 Task: Add Every Day Shea Unscented Eds Body Lotion to the cart.
Action: Mouse moved to (783, 267)
Screenshot: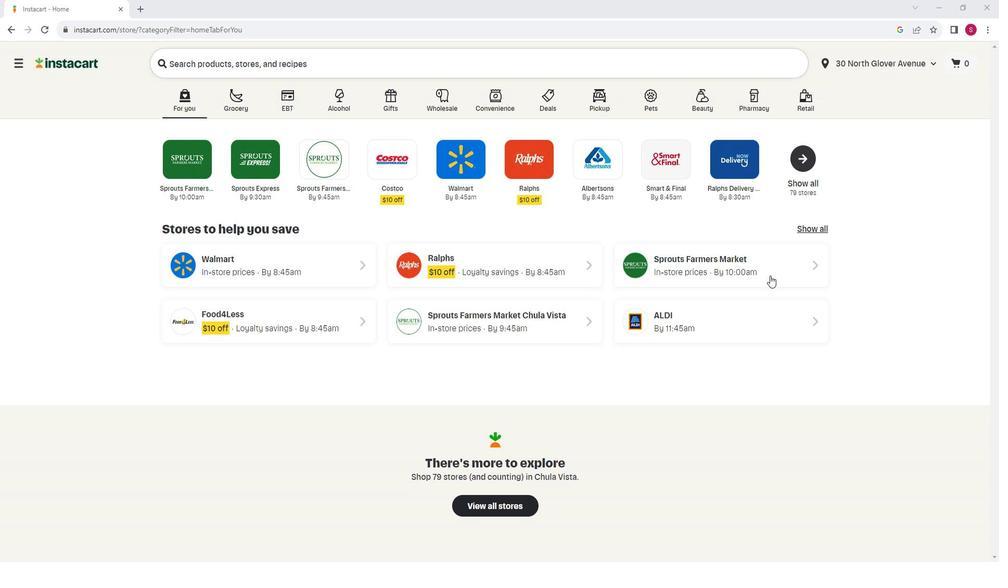 
Action: Mouse pressed left at (783, 267)
Screenshot: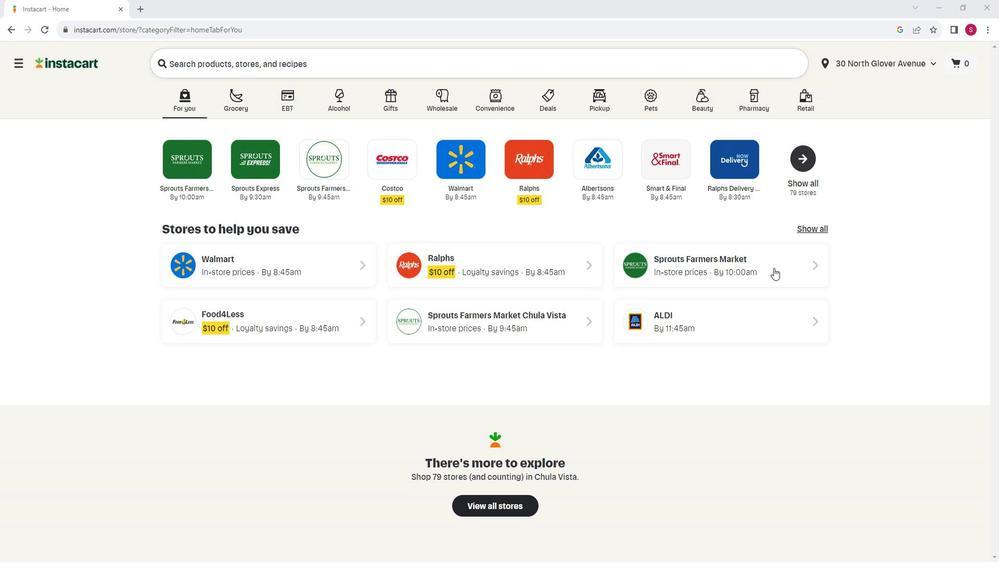 
Action: Mouse moved to (76, 364)
Screenshot: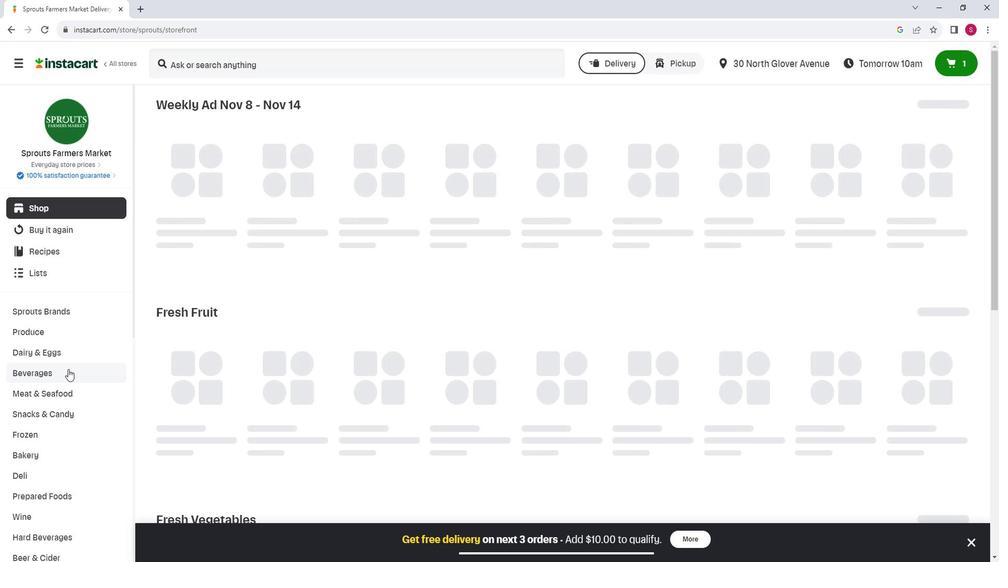 
Action: Mouse scrolled (76, 363) with delta (0, 0)
Screenshot: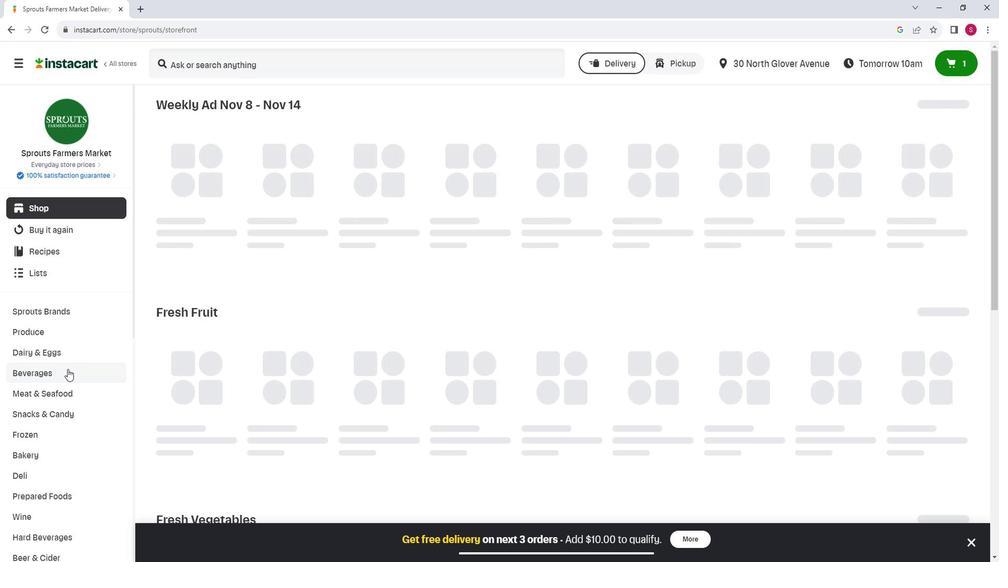 
Action: Mouse scrolled (76, 363) with delta (0, 0)
Screenshot: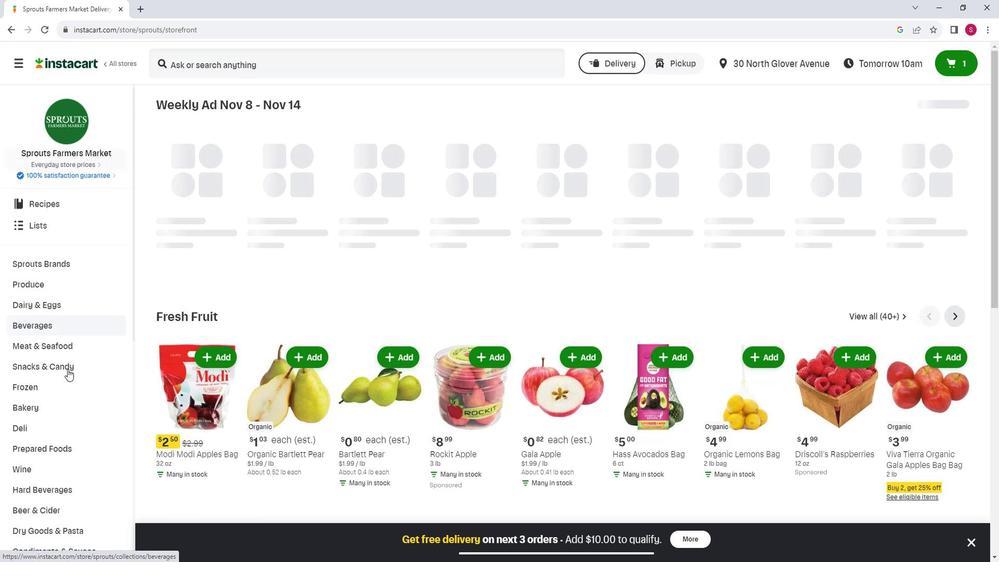 
Action: Mouse scrolled (76, 363) with delta (0, 0)
Screenshot: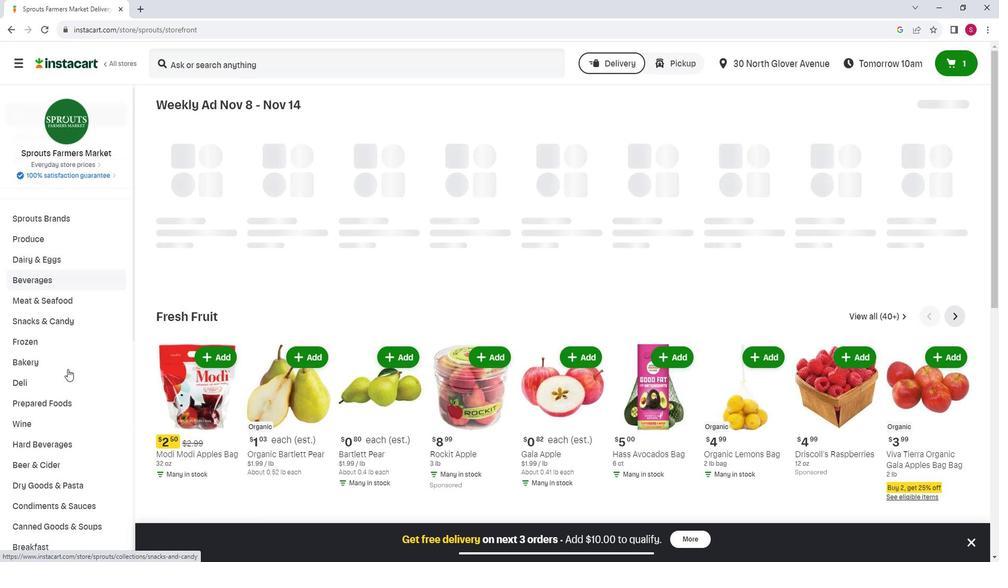 
Action: Mouse moved to (72, 357)
Screenshot: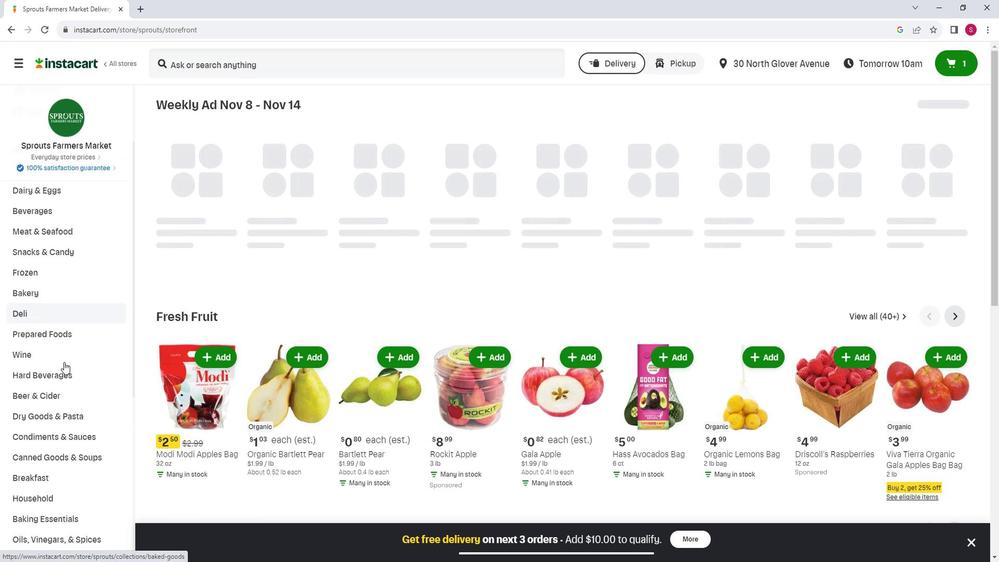 
Action: Mouse scrolled (72, 357) with delta (0, 0)
Screenshot: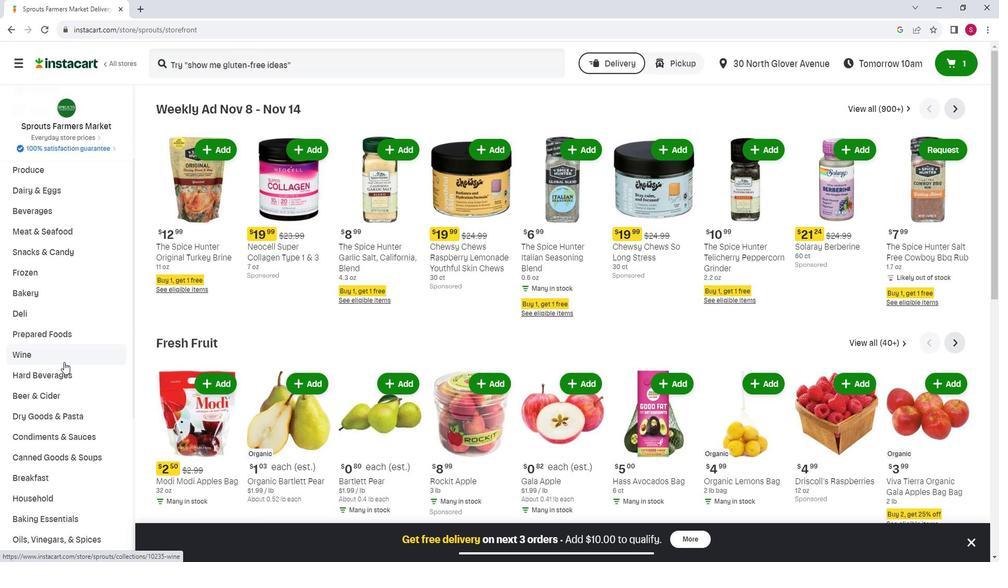 
Action: Mouse moved to (61, 375)
Screenshot: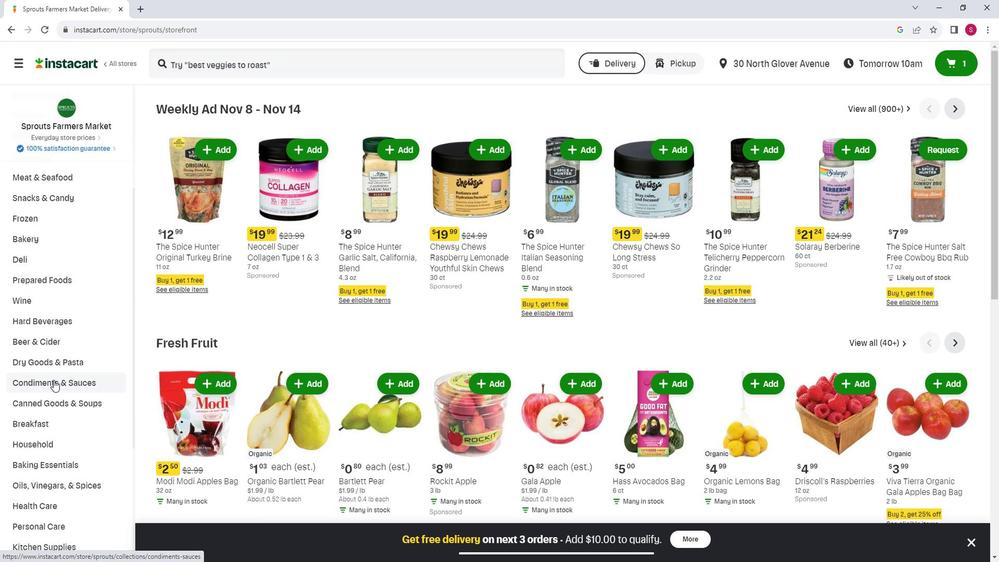 
Action: Mouse scrolled (61, 375) with delta (0, 0)
Screenshot: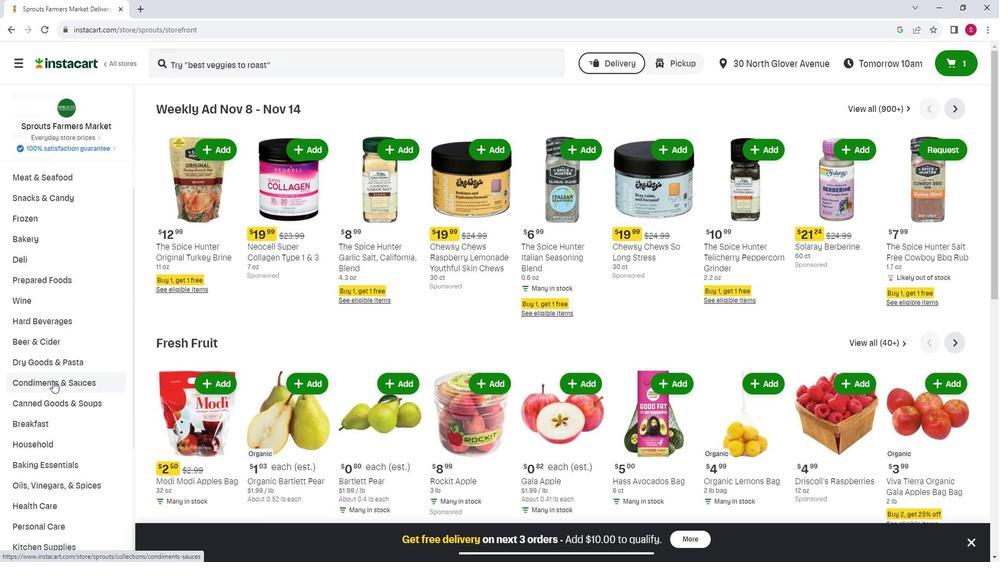 
Action: Mouse moved to (56, 463)
Screenshot: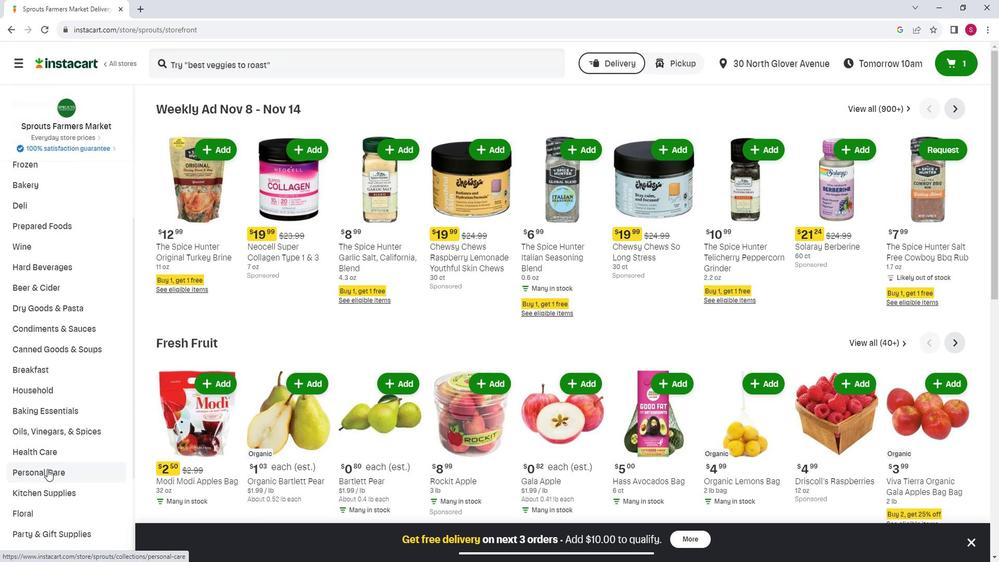
Action: Mouse pressed left at (56, 463)
Screenshot: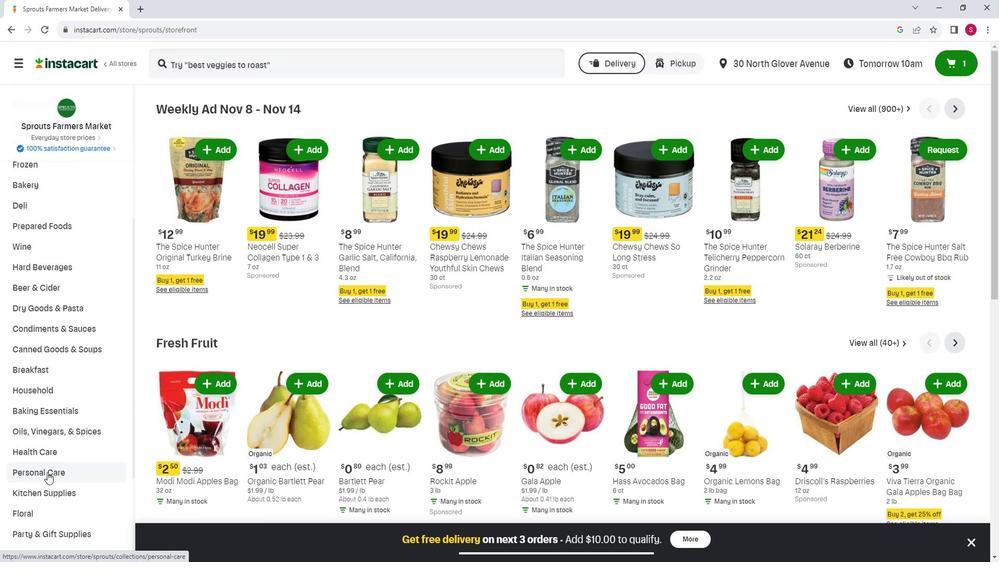 
Action: Mouse moved to (262, 137)
Screenshot: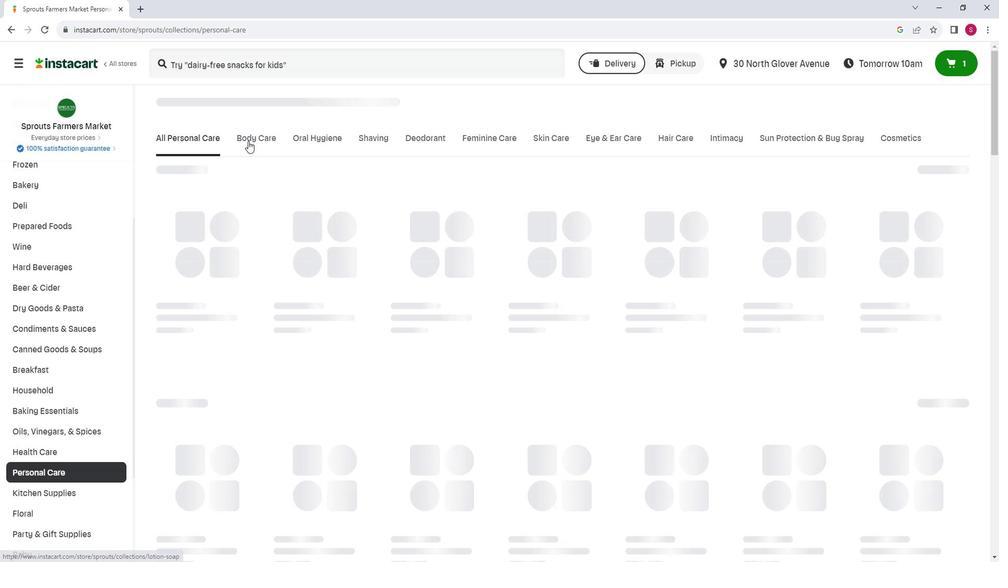 
Action: Mouse pressed left at (262, 137)
Screenshot: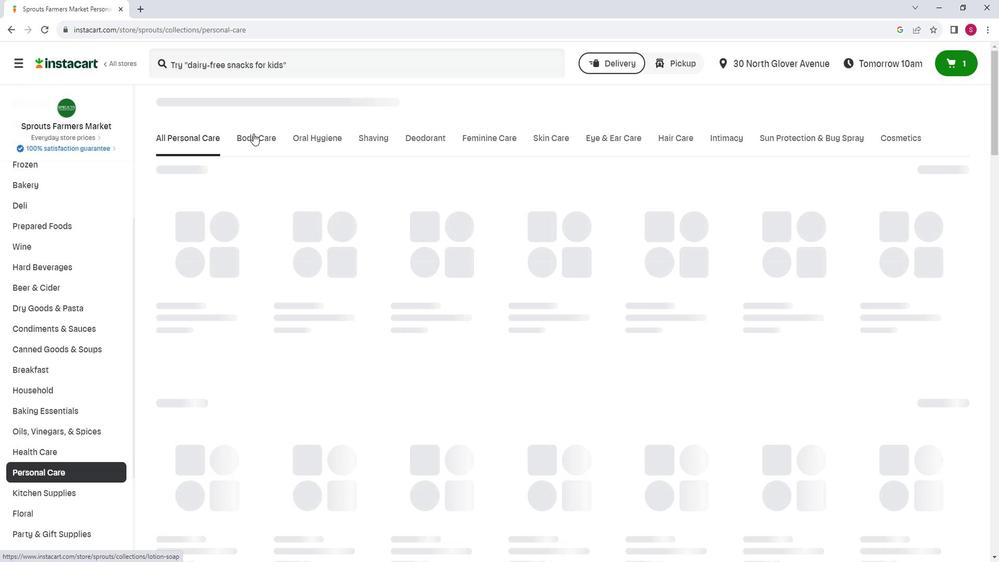 
Action: Mouse moved to (441, 191)
Screenshot: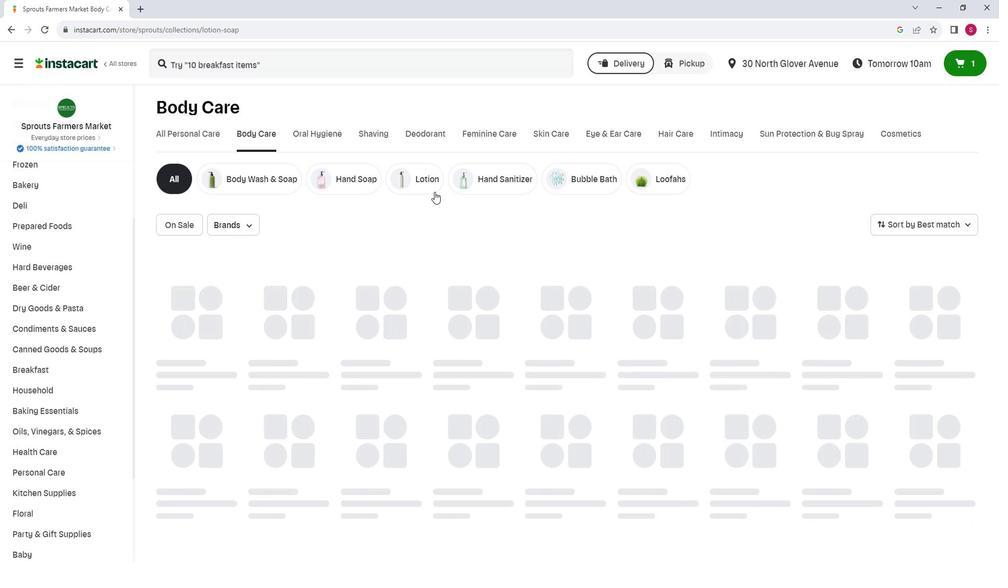 
Action: Mouse pressed left at (441, 191)
Screenshot: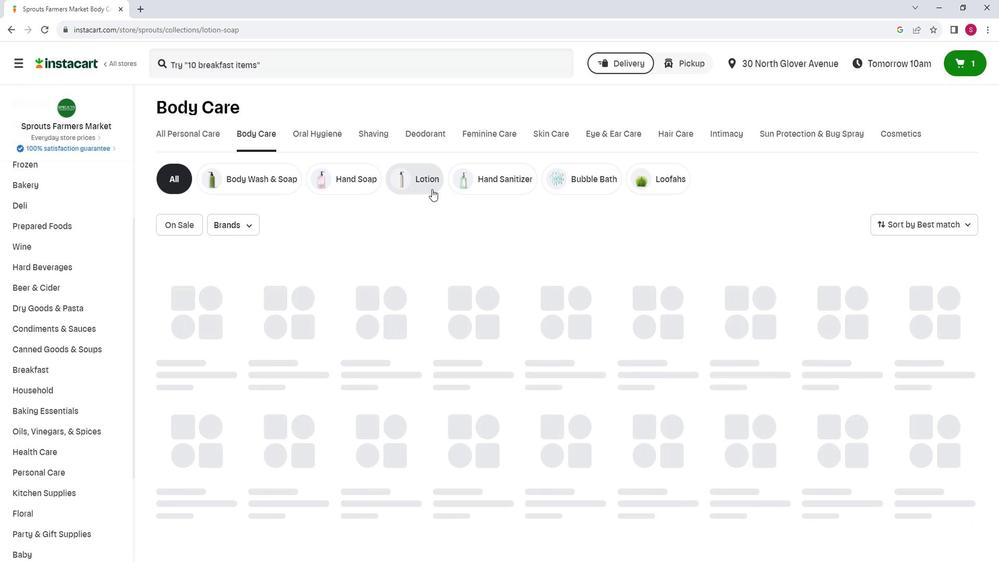
Action: Mouse moved to (270, 79)
Screenshot: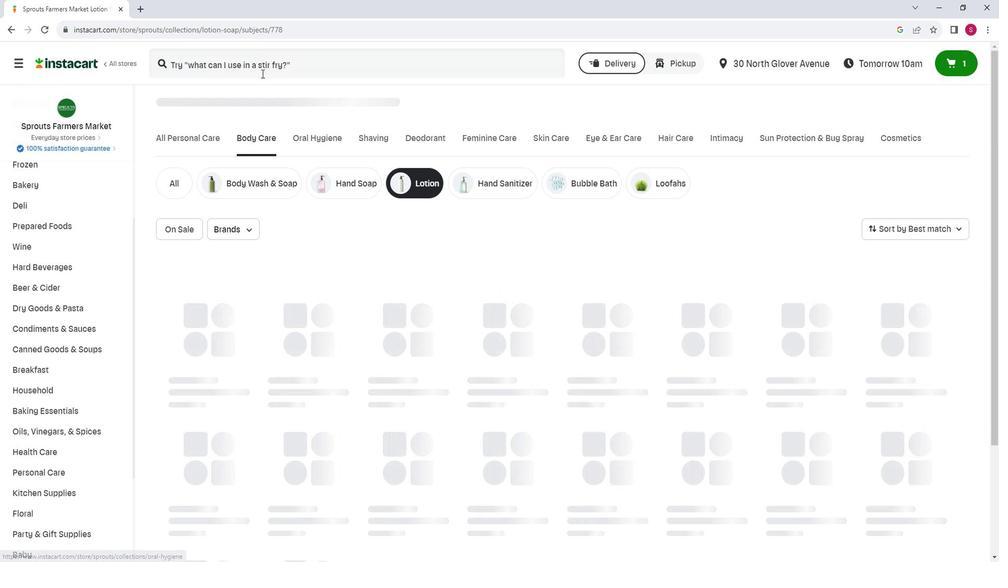 
Action: Mouse pressed left at (270, 79)
Screenshot: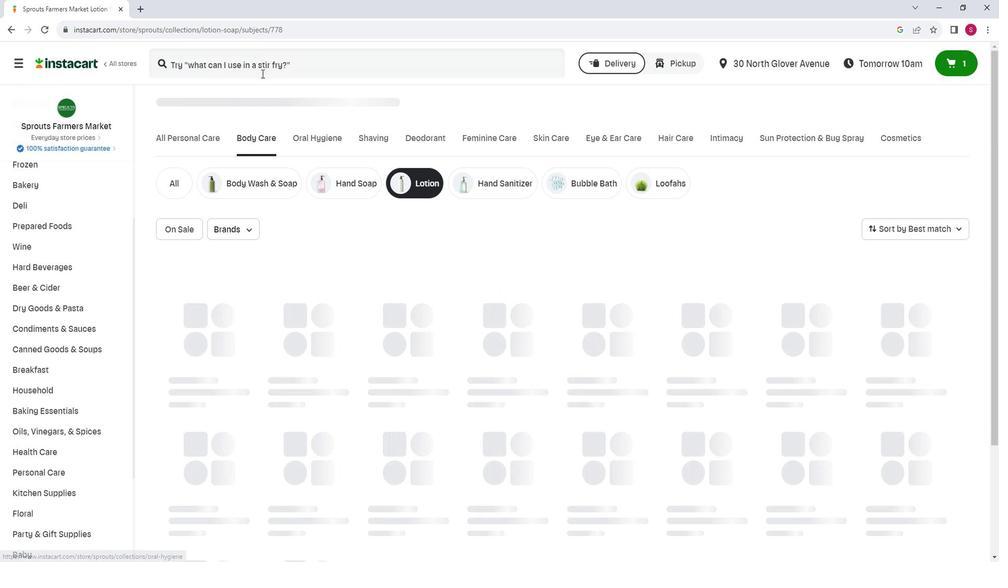 
Action: Mouse moved to (274, 76)
Screenshot: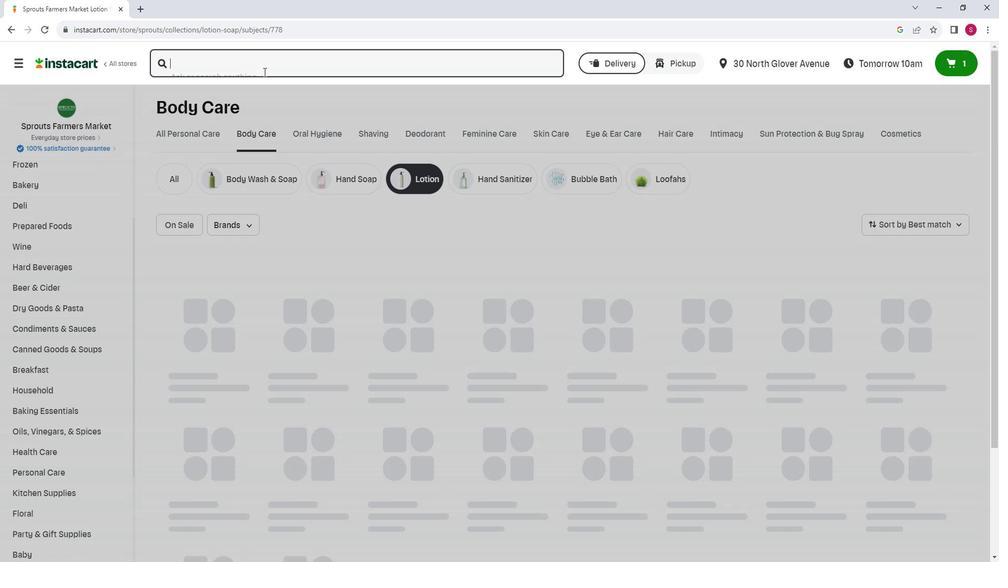
Action: Key pressed <Key.shift>Every<Key.space><Key.shift>Day<Key.space><Key.shift>Shea<Key.space><Key.shift><Key.shift><Key.shift><Key.shift><Key.shift><Key.shift><Key.shift><Key.shift><Key.shift><Key.shift><Key.shift><Key.shift><Key.shift><Key.shift><Key.shift><Key.shift><Key.shift><Key.shift><Key.shift><Key.shift><Key.shift><Key.shift><Key.shift><Key.shift><Key.shift><Key.shift><Key.shift><Key.shift><Key.shift><Key.shift><Key.shift><Key.shift><Key.shift><Key.shift><Key.shift><Key.shift><Key.shift><Key.shift>Unscented<Key.space><Key.shift>Eds<Key.space><Key.shift>B<Key.space>o<Key.backspace><Key.backspace>ody<Key.space><Key.shift>l<Key.backspace><Key.shift>Lotion<Key.space><Key.enter>
Screenshot: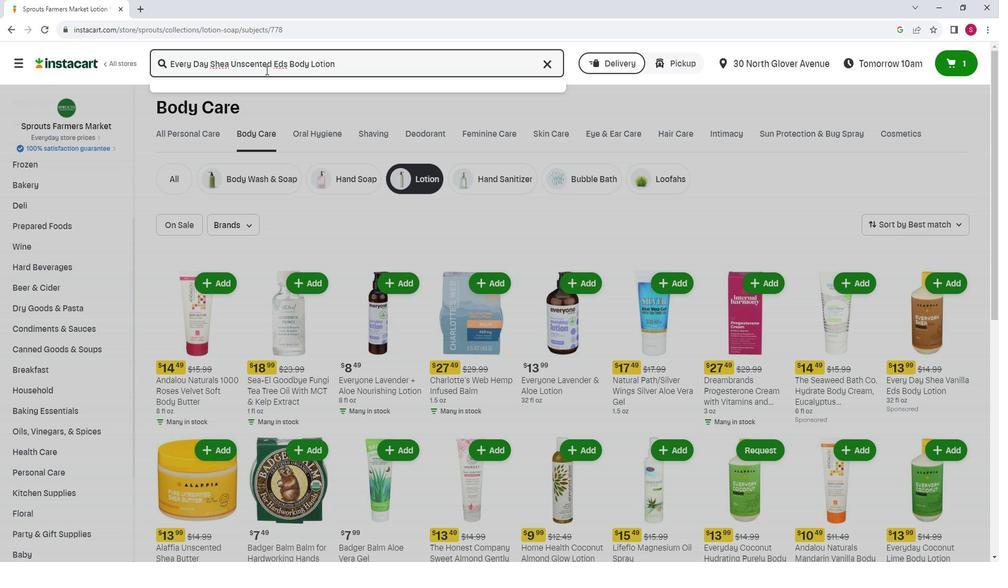 
Action: Mouse moved to (485, 194)
Screenshot: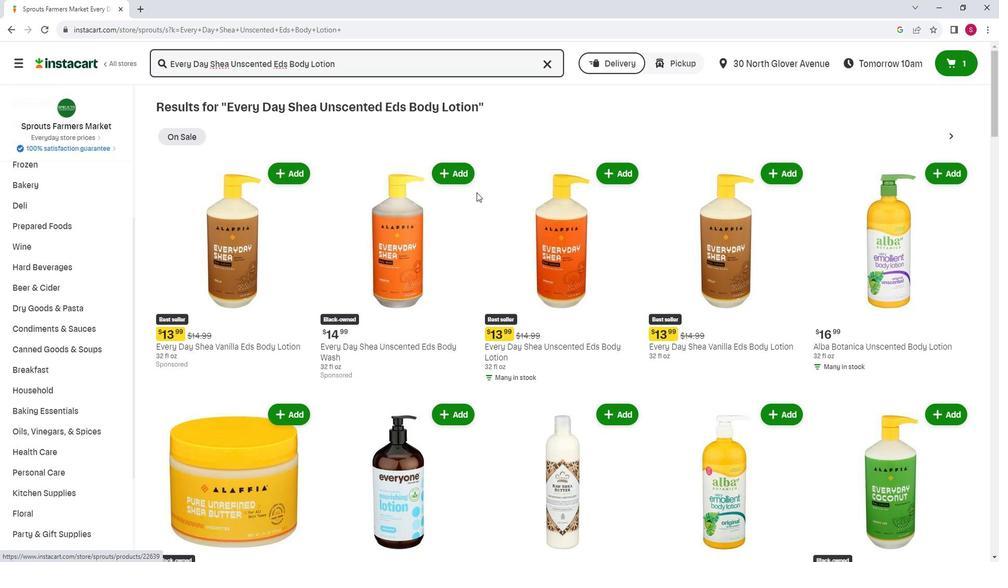 
Action: Mouse scrolled (485, 194) with delta (0, 0)
Screenshot: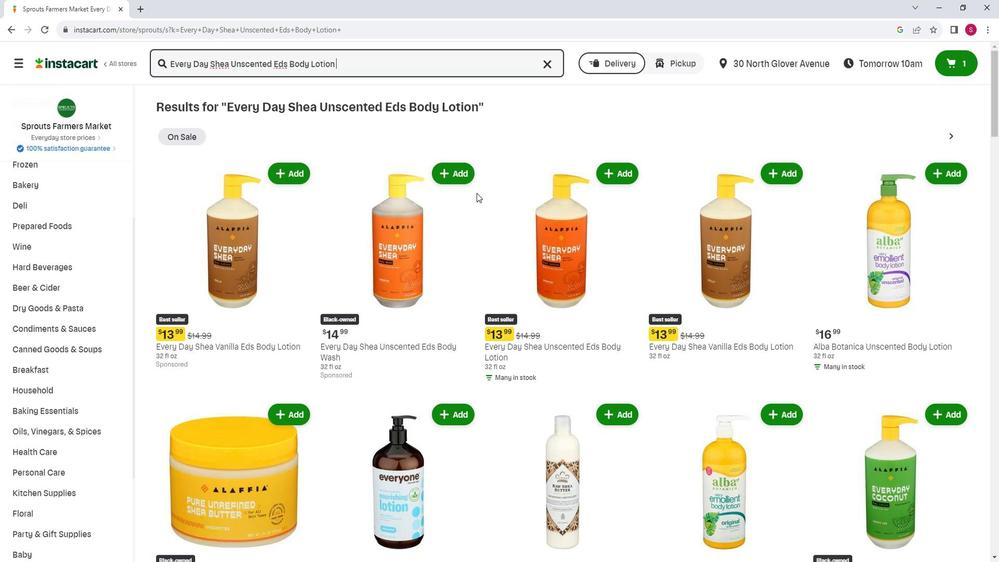 
Action: Mouse moved to (524, 204)
Screenshot: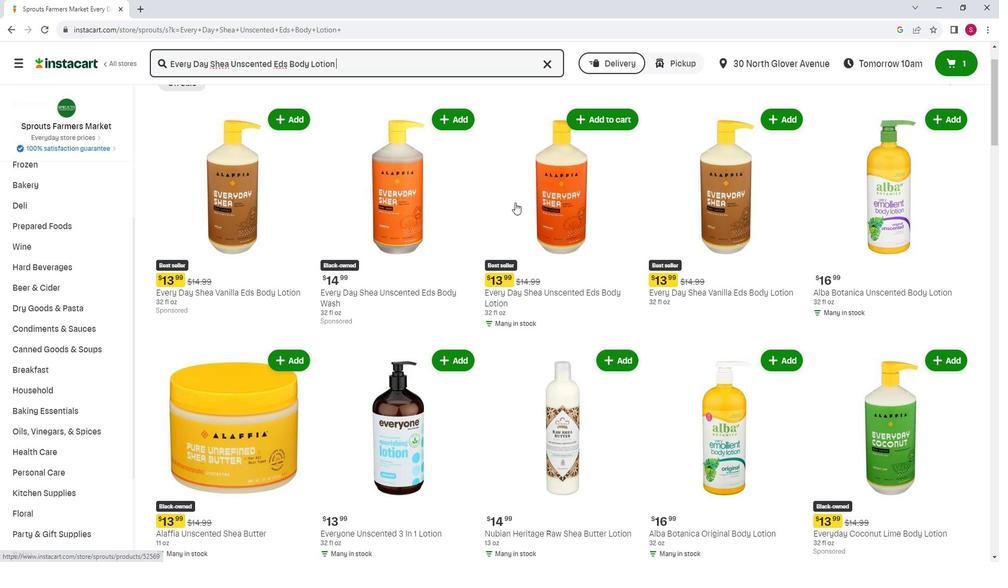 
Action: Mouse scrolled (524, 204) with delta (0, 0)
Screenshot: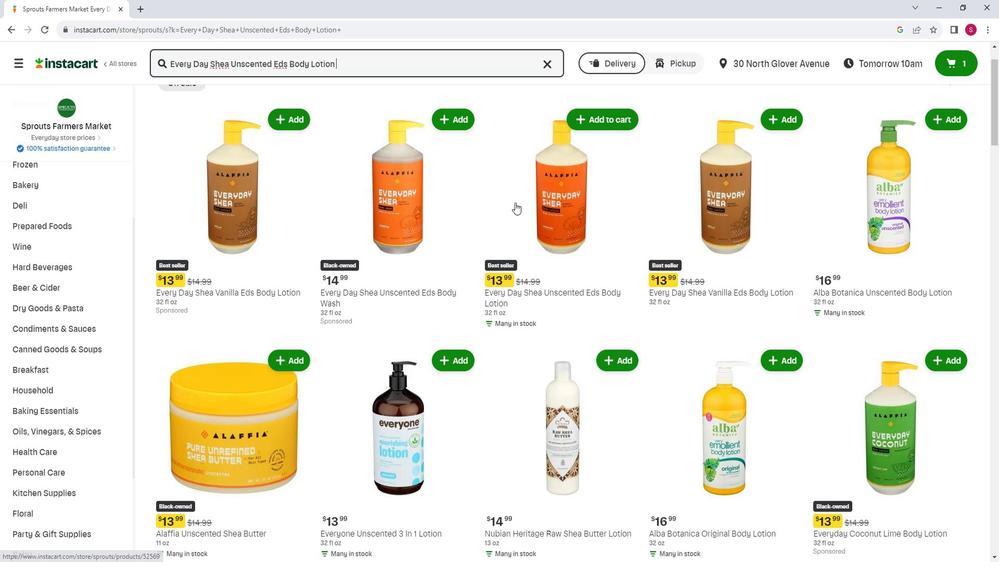 
Action: Mouse scrolled (524, 204) with delta (0, 0)
Screenshot: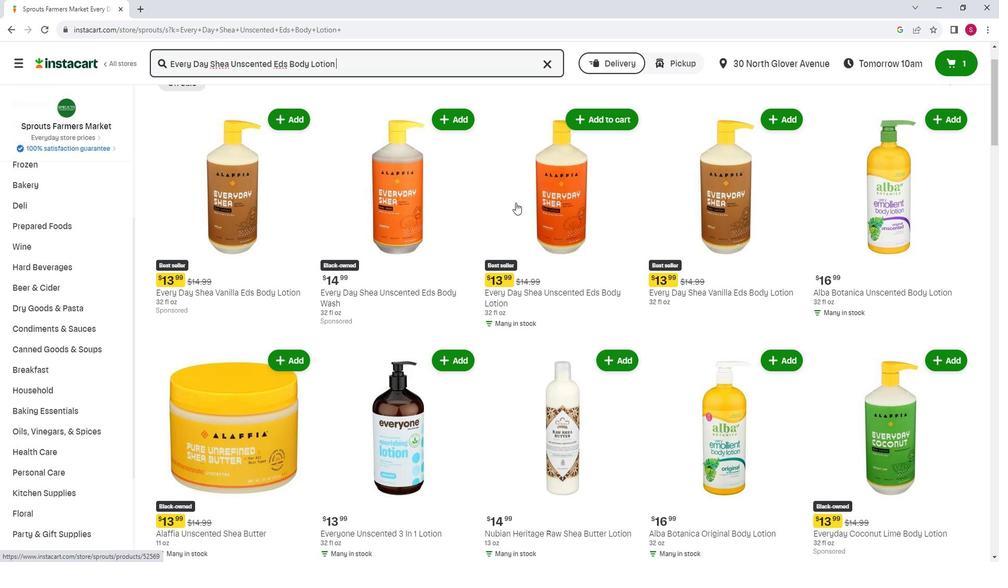 
Action: Mouse scrolled (524, 204) with delta (0, 0)
Screenshot: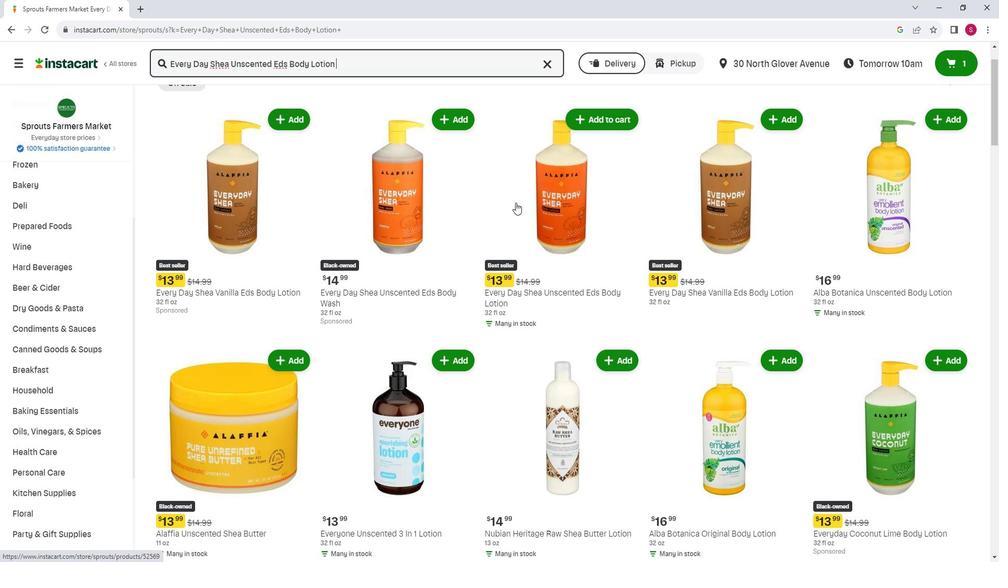 
Action: Mouse moved to (628, 177)
Screenshot: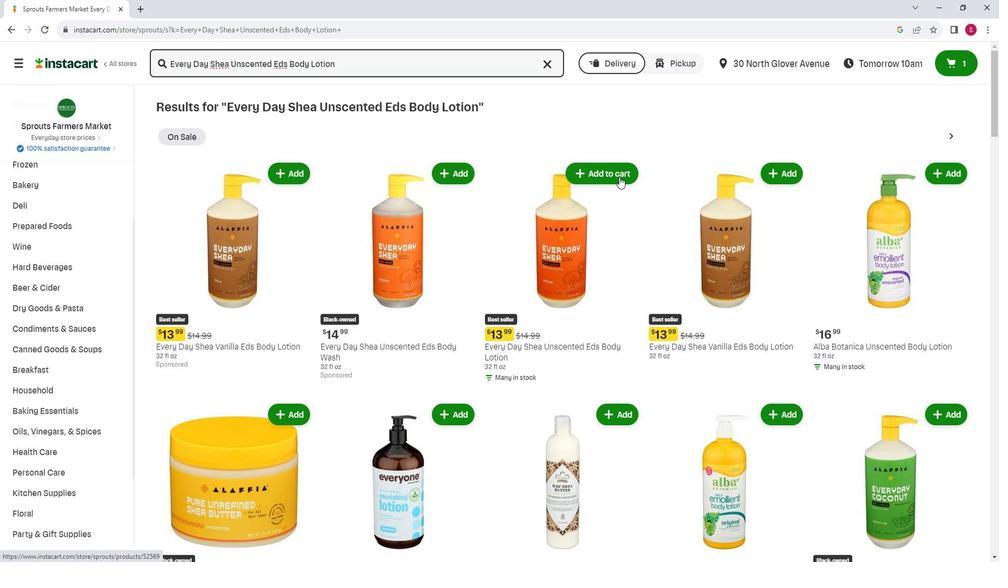 
Action: Mouse pressed left at (628, 177)
Screenshot: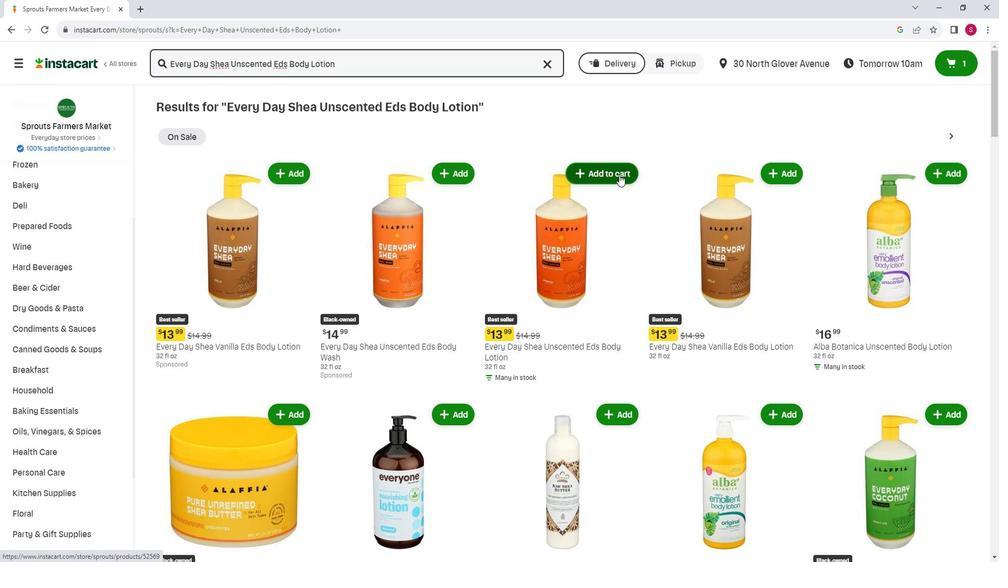 
Action: Mouse moved to (643, 120)
Screenshot: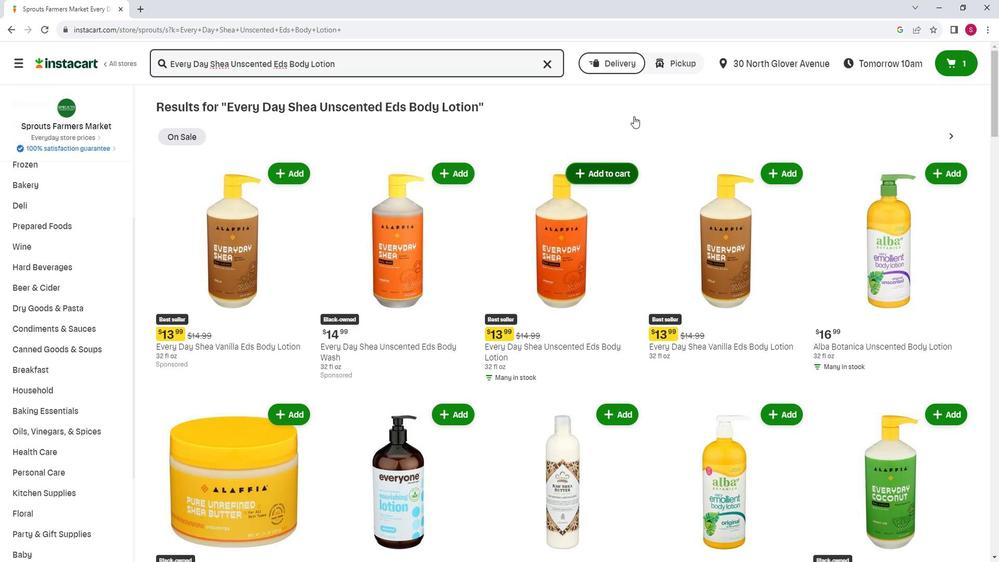 
